 Task: For heading Arial Rounded MT Bold with Underline.  font size for heading26,  'Change the font style of data to'Browallia New.  and font size to 18,  Change the alignment of both headline & data to Align middle & Align Text left.  In the sheet  BudgetPlan templatesbook
Action: Mouse moved to (63, 116)
Screenshot: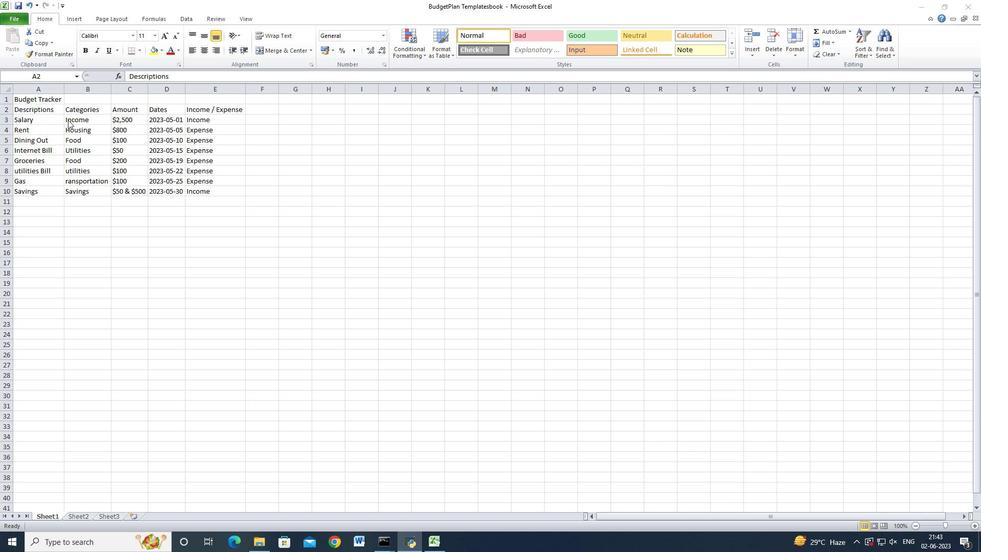 
Action: Mouse pressed left at (63, 116)
Screenshot: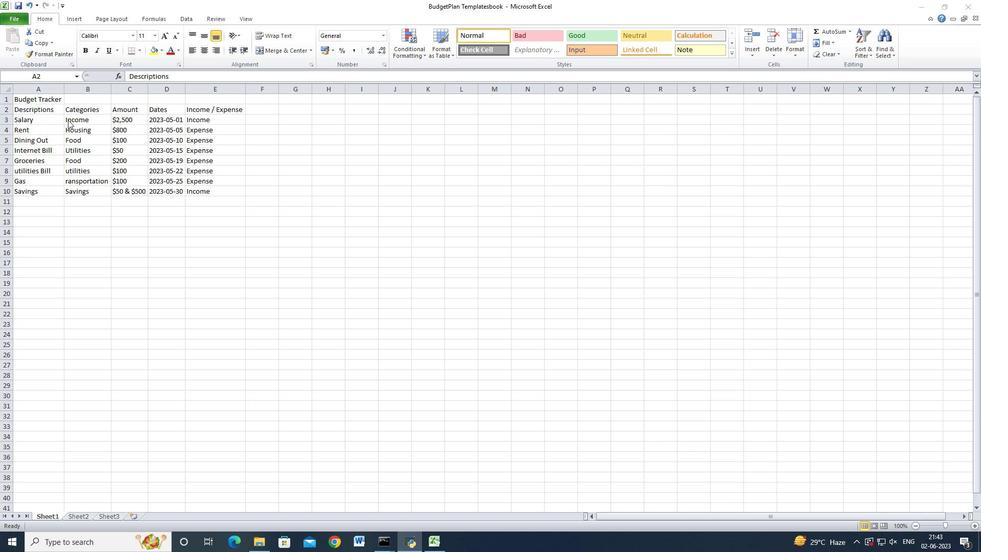 
Action: Mouse moved to (43, 100)
Screenshot: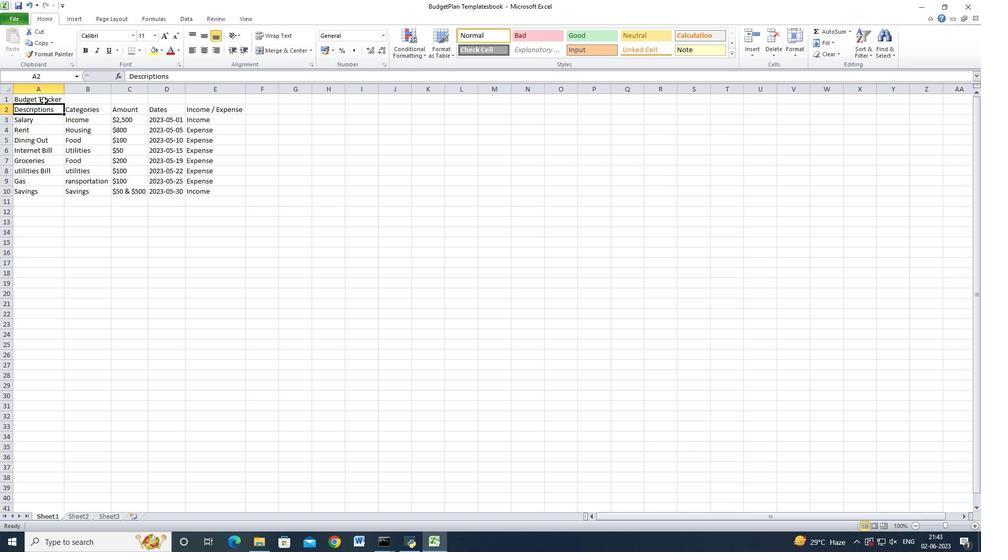 
Action: Mouse pressed left at (43, 100)
Screenshot: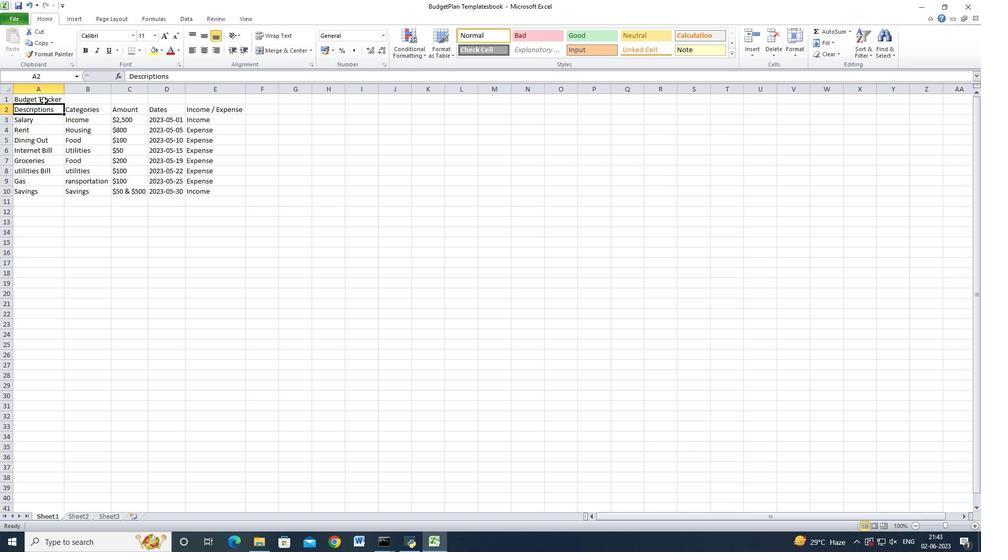 
Action: Mouse moved to (259, 49)
Screenshot: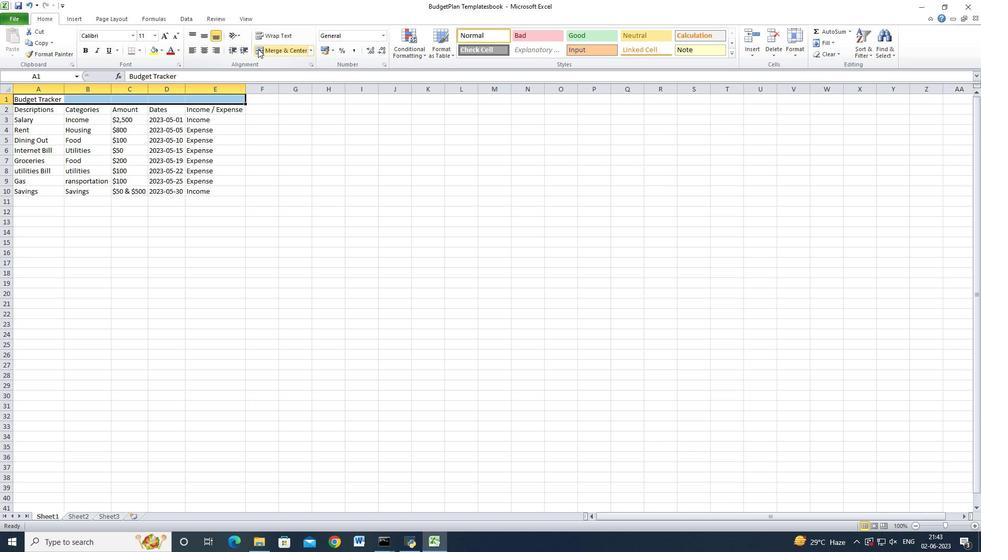 
Action: Mouse pressed left at (259, 49)
Screenshot: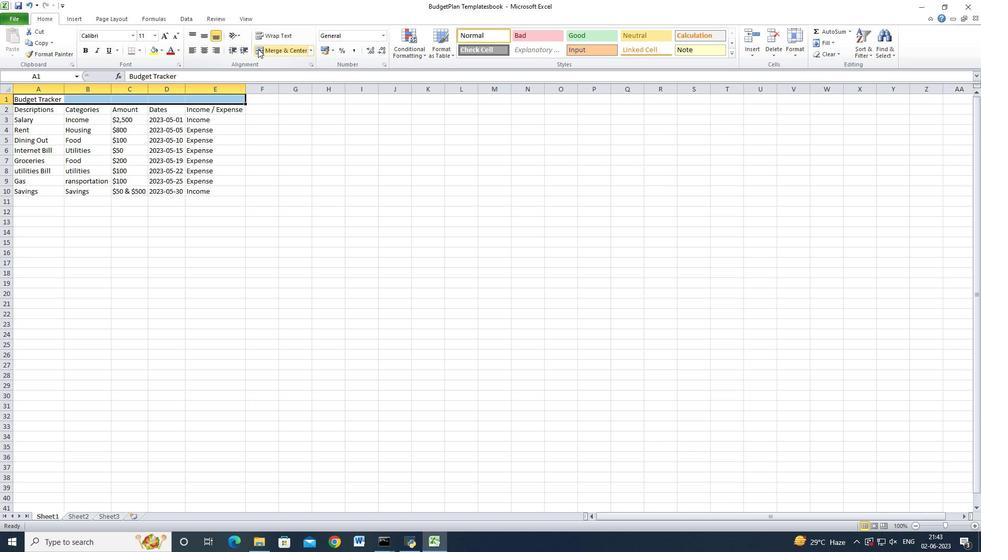 
Action: Mouse moved to (132, 36)
Screenshot: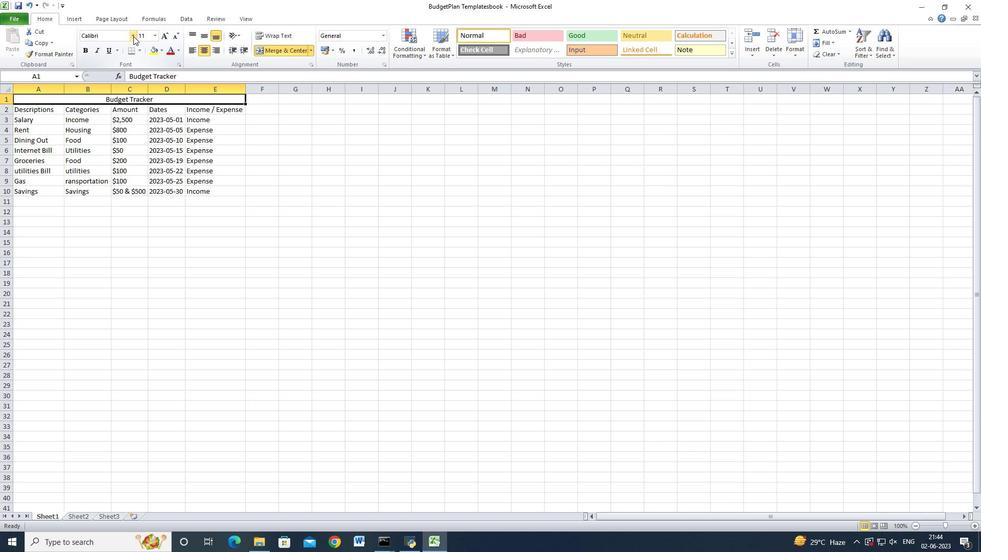 
Action: Mouse pressed left at (132, 36)
Screenshot: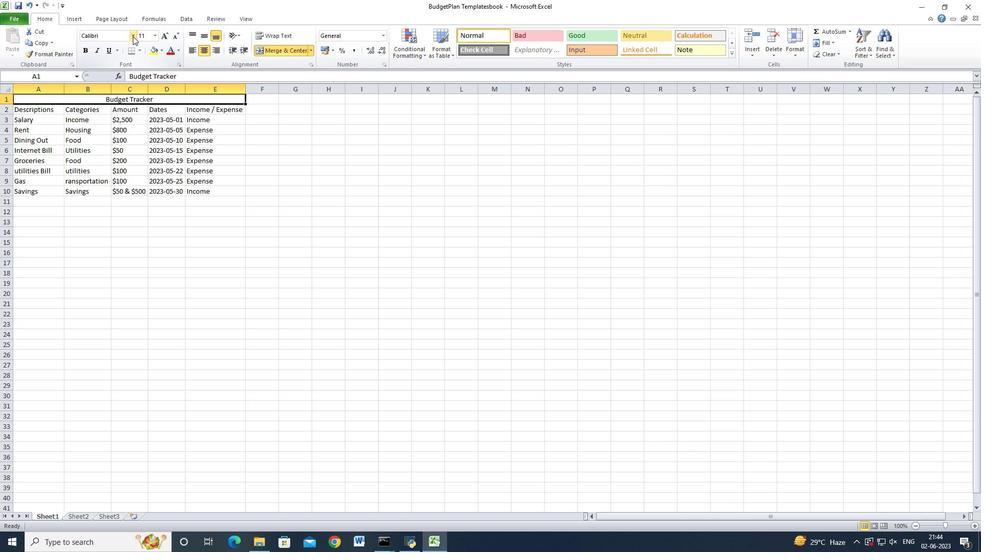 
Action: Mouse moved to (153, 155)
Screenshot: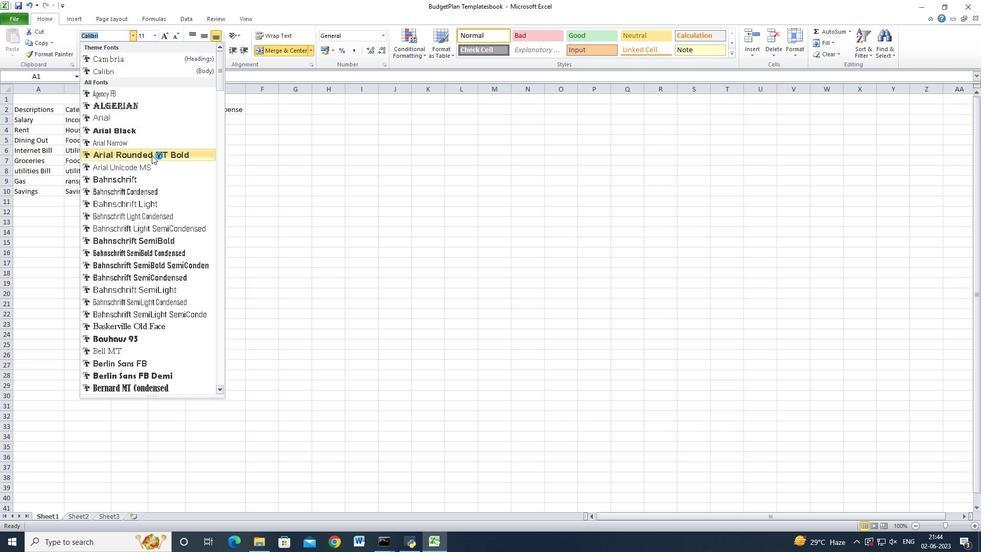 
Action: Mouse pressed left at (153, 155)
Screenshot: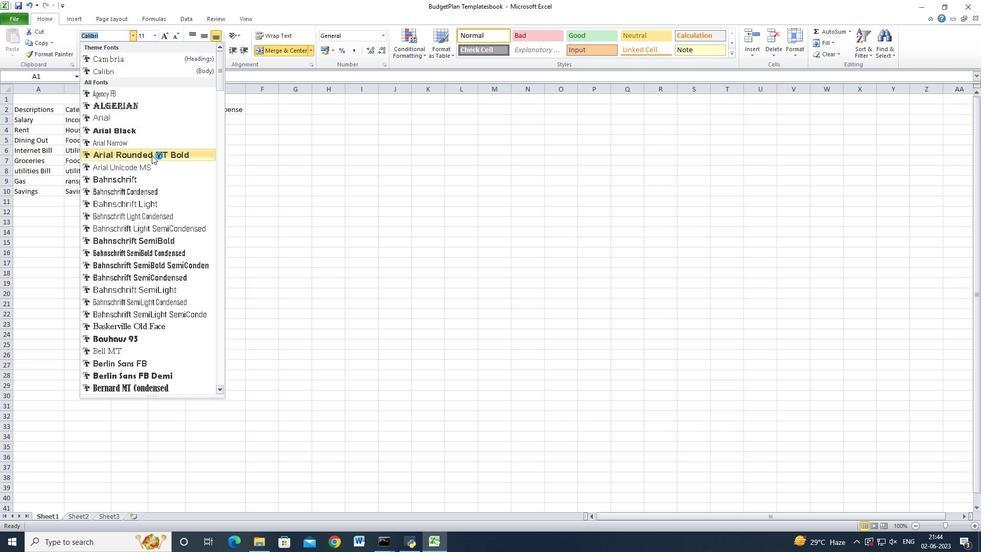 
Action: Mouse moved to (109, 50)
Screenshot: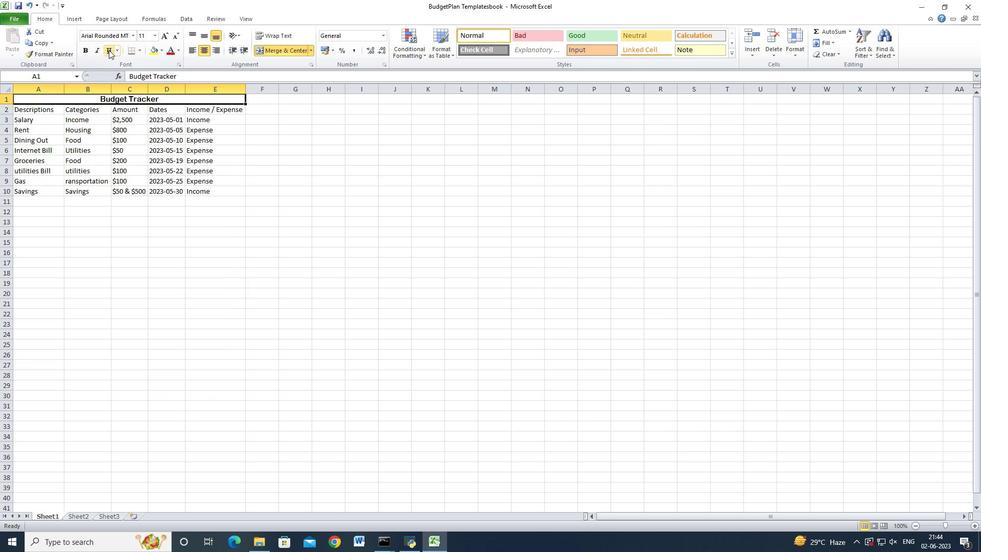 
Action: Mouse pressed left at (109, 50)
Screenshot: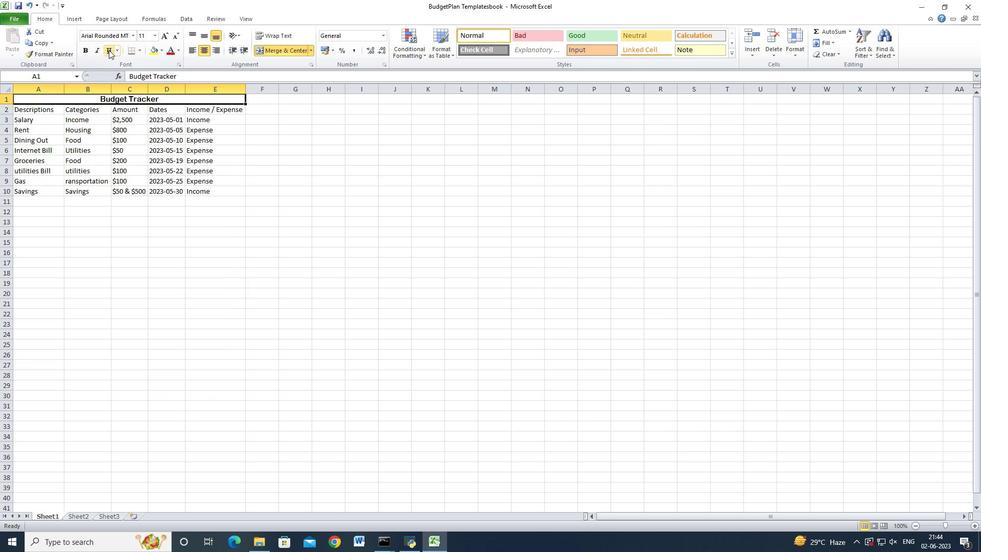 
Action: Mouse moved to (158, 36)
Screenshot: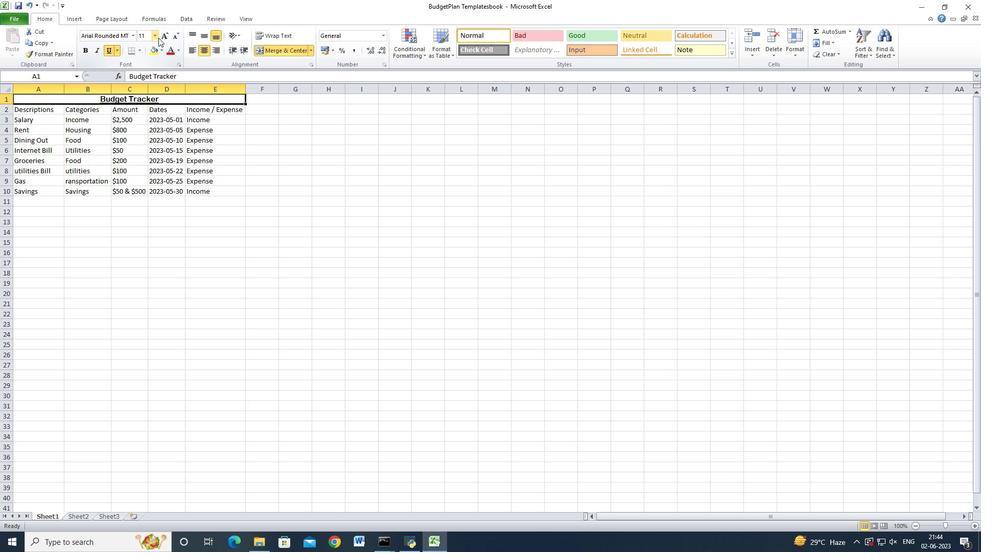 
Action: Mouse pressed left at (158, 36)
Screenshot: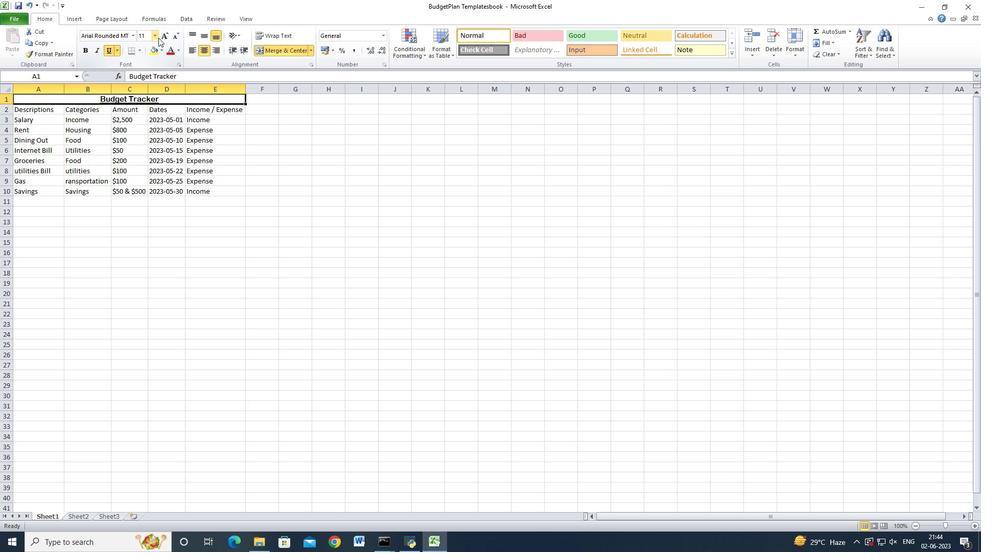 
Action: Mouse moved to (154, 33)
Screenshot: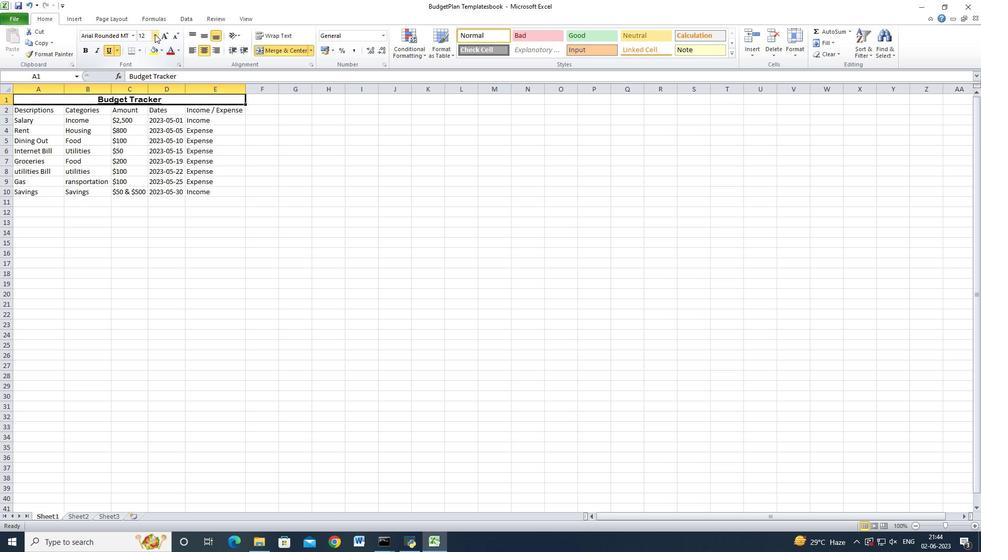 
Action: Mouse pressed left at (154, 33)
Screenshot: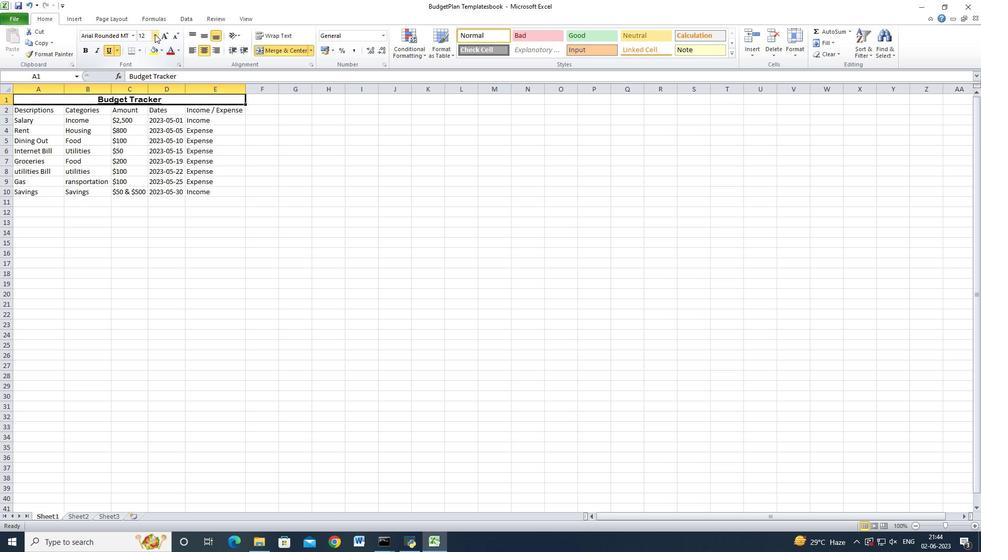 
Action: Mouse moved to (142, 141)
Screenshot: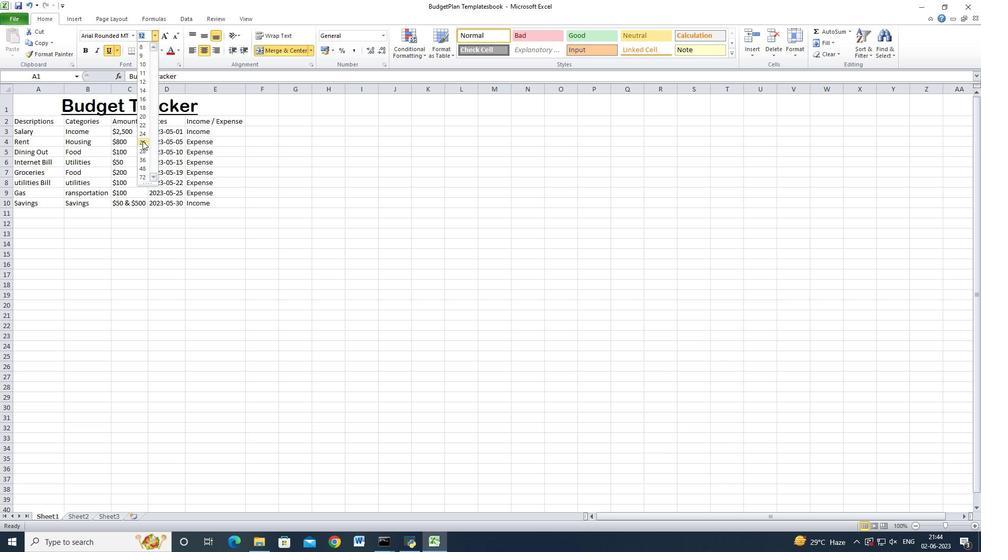 
Action: Mouse pressed left at (142, 141)
Screenshot: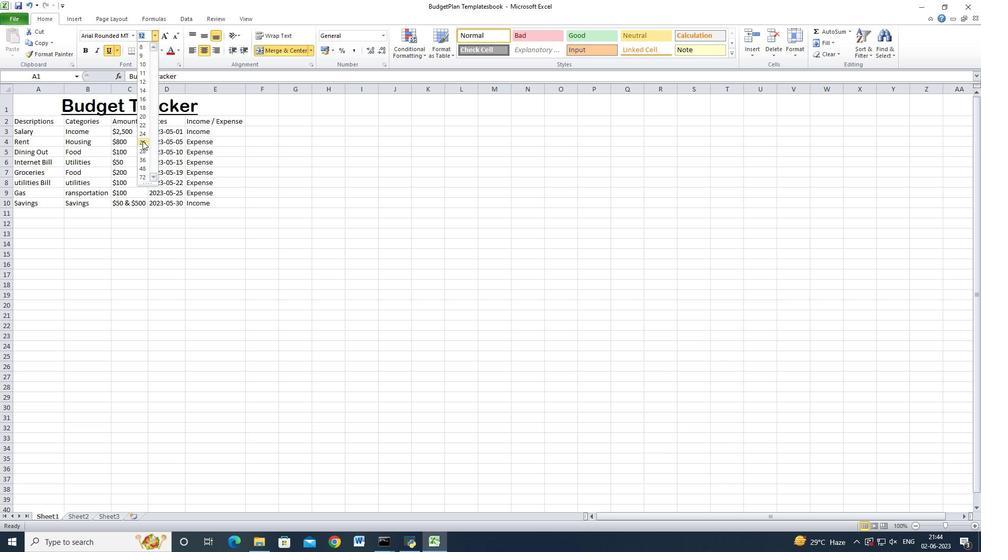 
Action: Mouse moved to (64, 147)
Screenshot: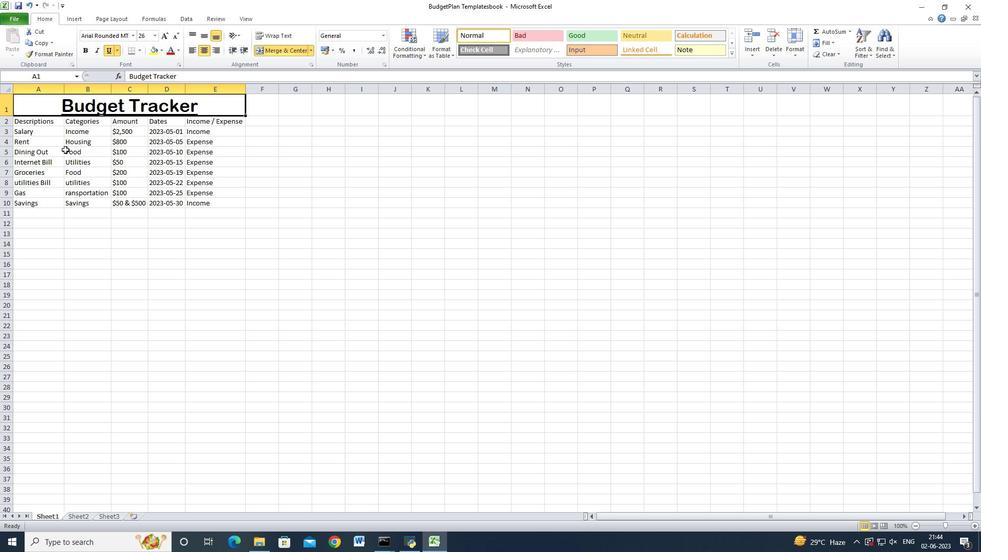 
Action: Mouse pressed left at (64, 147)
Screenshot: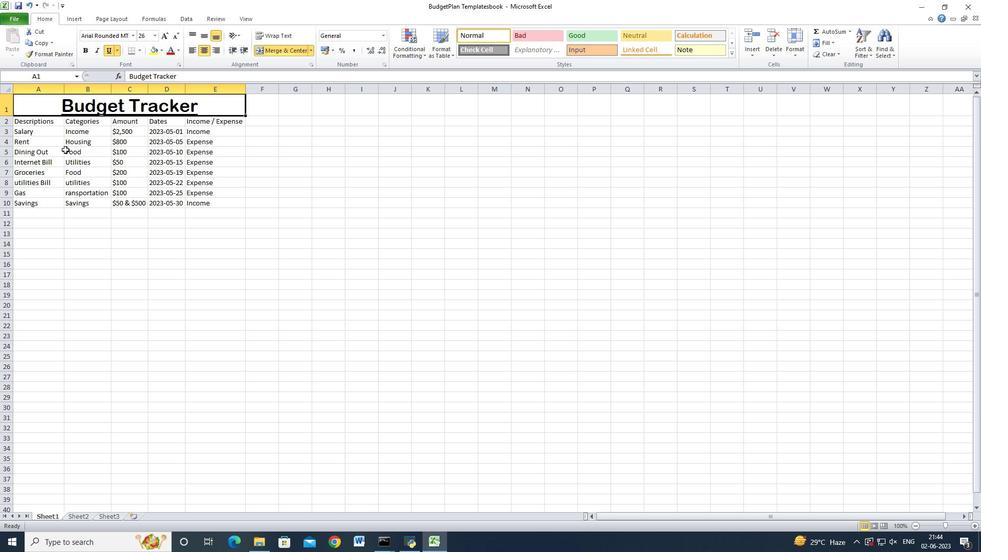 
Action: Mouse moved to (41, 123)
Screenshot: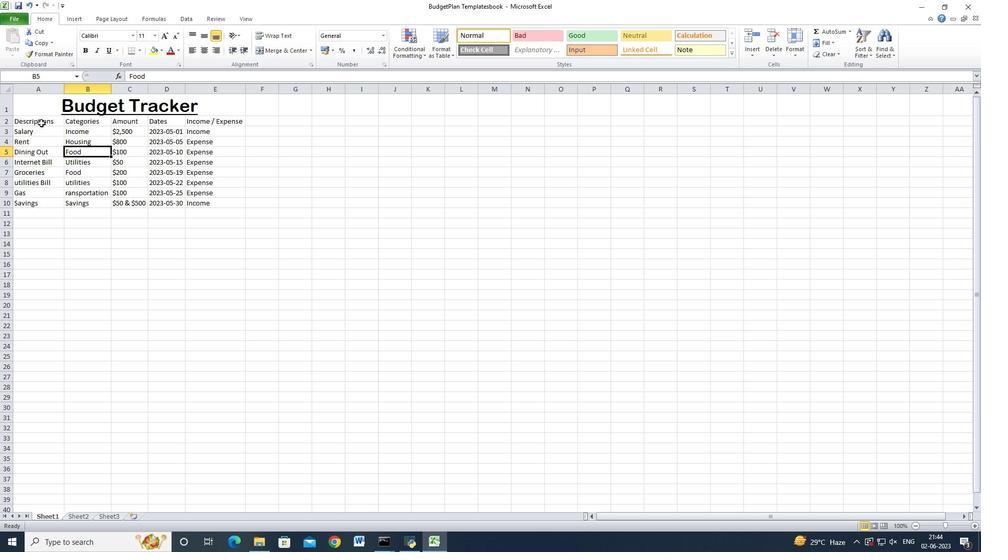 
Action: Mouse pressed left at (41, 123)
Screenshot: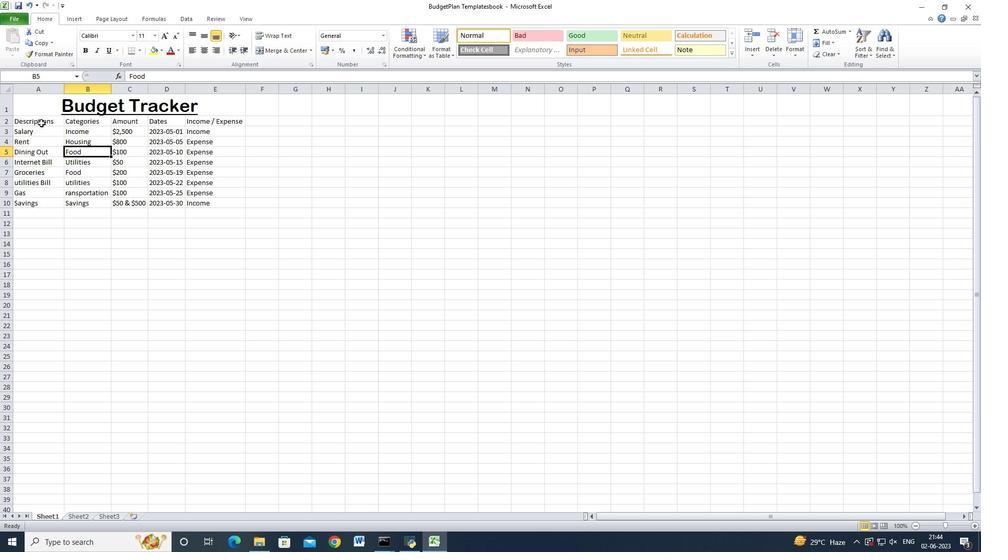 
Action: Mouse moved to (130, 36)
Screenshot: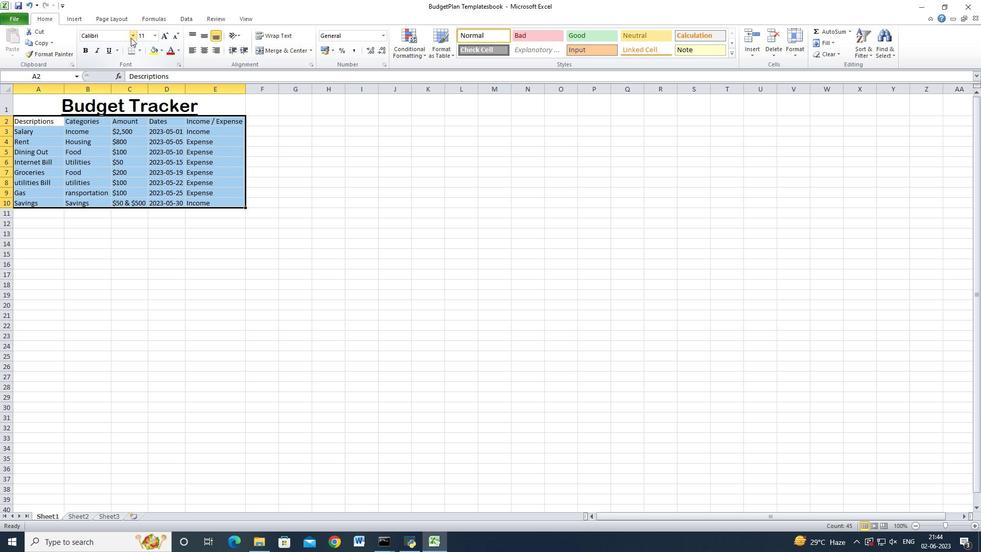 
Action: Mouse pressed left at (130, 36)
Screenshot: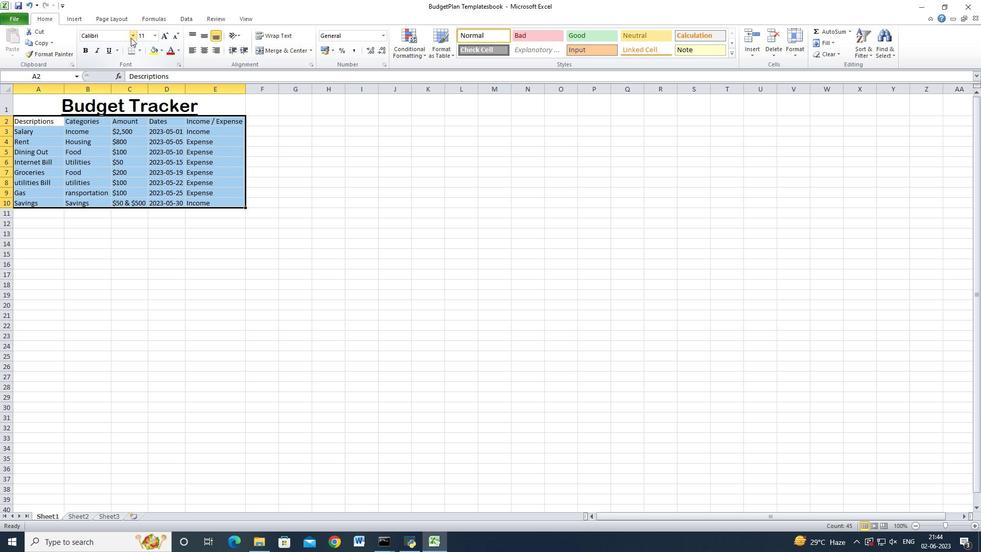 
Action: Mouse moved to (134, 43)
Screenshot: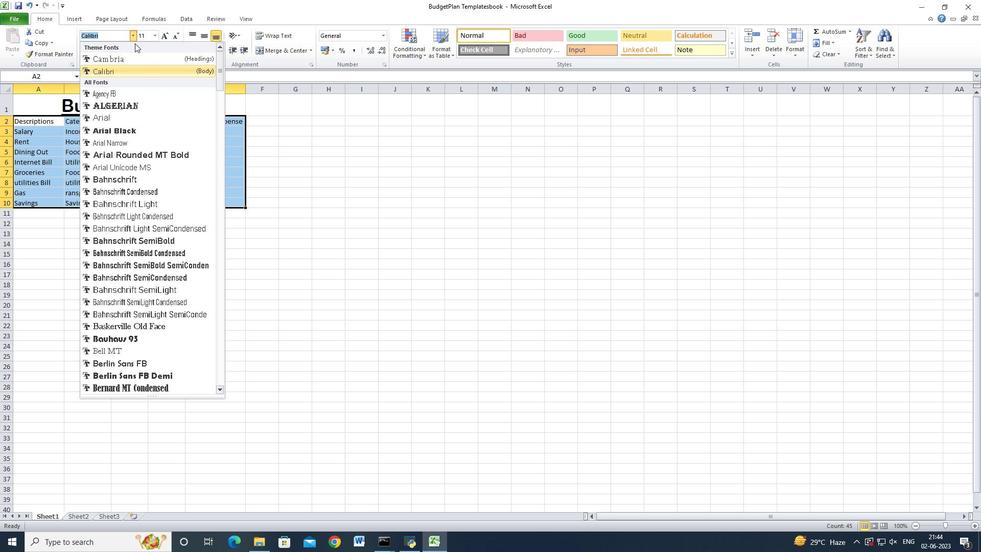 
Action: Key pressed browallia<Key.space>new<Key.enter>
Screenshot: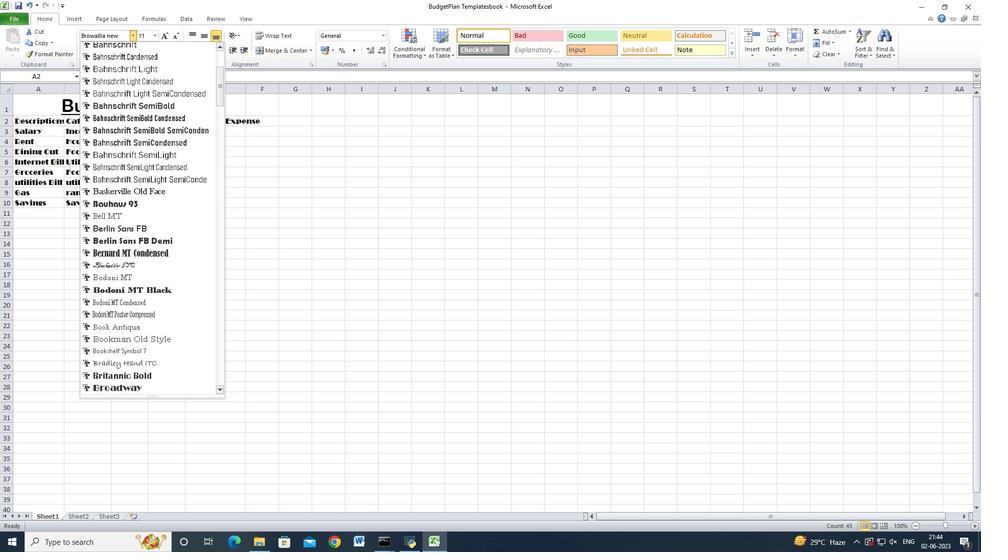 
Action: Mouse moved to (156, 34)
Screenshot: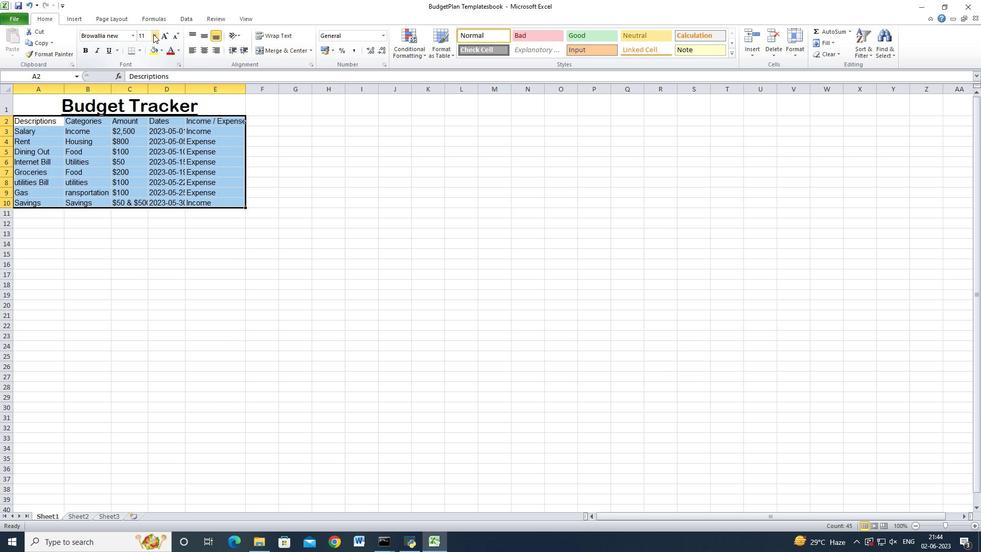 
Action: Mouse pressed left at (154, 34)
Screenshot: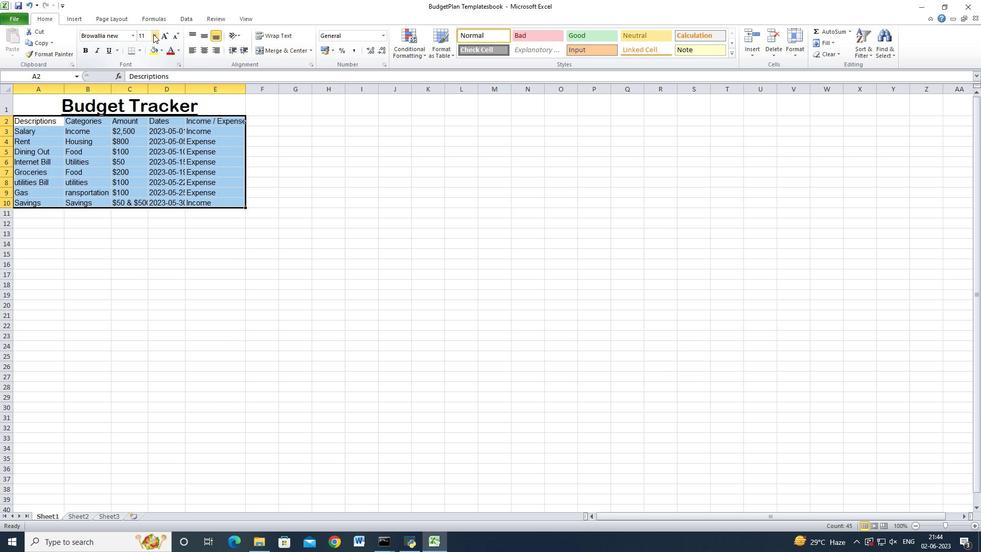 
Action: Mouse moved to (145, 108)
Screenshot: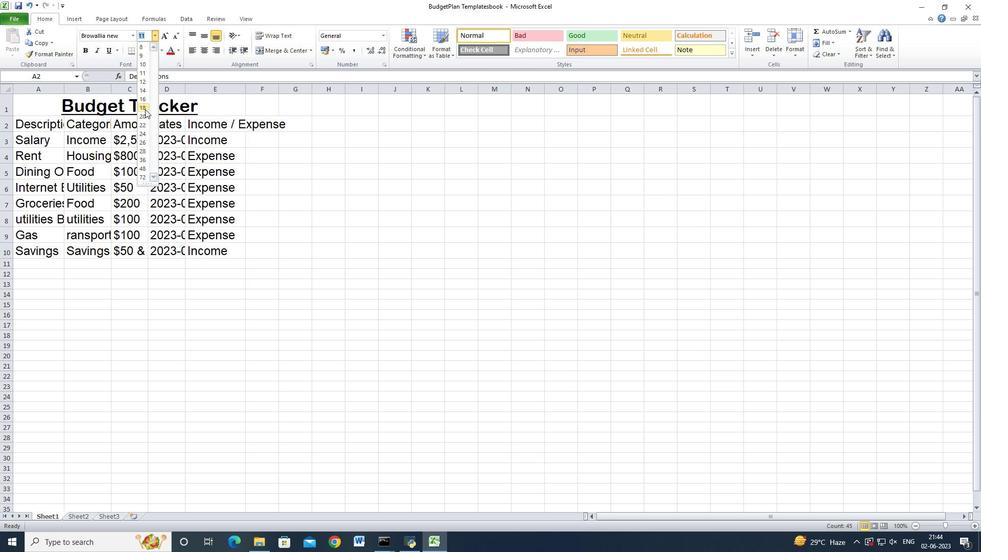 
Action: Mouse pressed left at (145, 108)
Screenshot: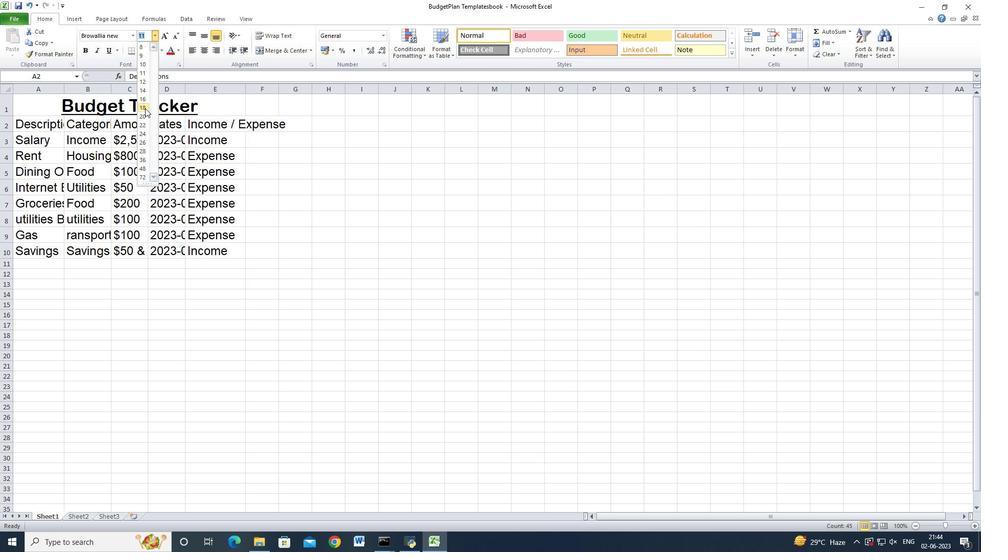 
Action: Mouse moved to (109, 166)
Screenshot: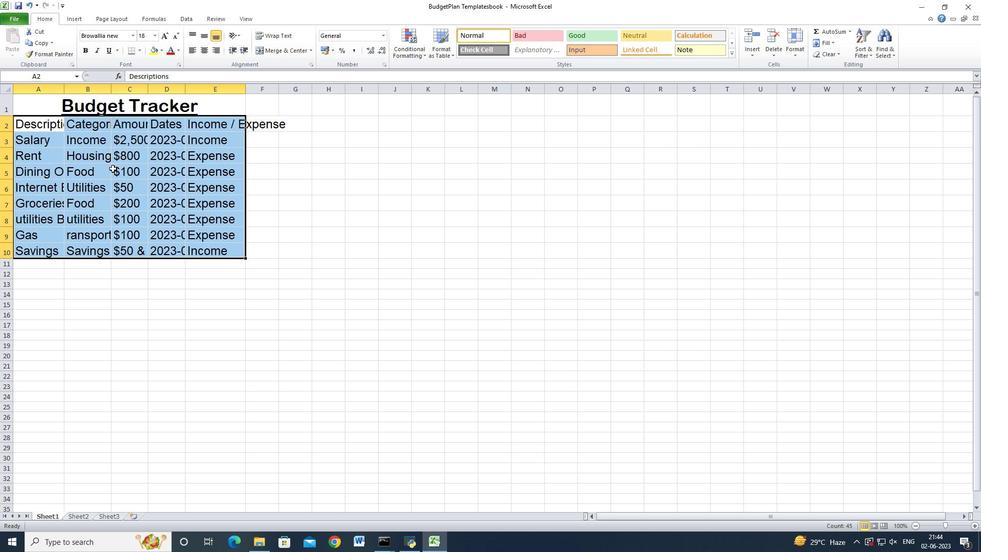 
Action: Mouse pressed left at (109, 166)
Screenshot: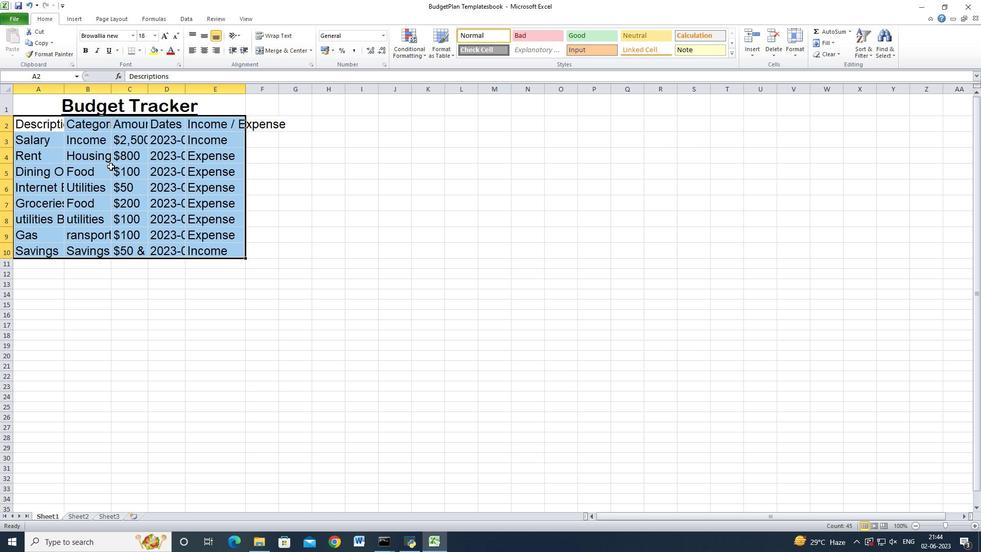 
Action: Mouse moved to (36, 106)
Screenshot: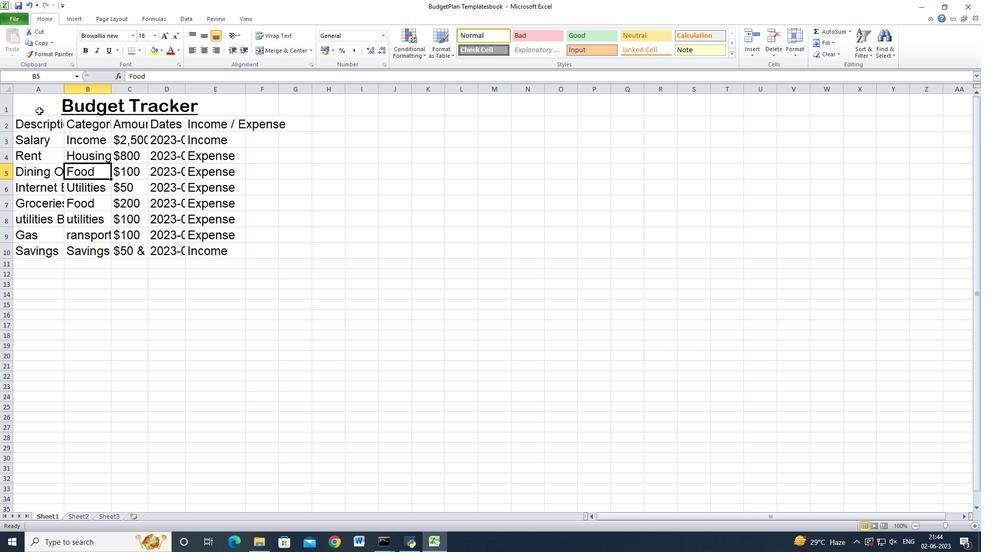 
Action: Mouse pressed left at (36, 106)
Screenshot: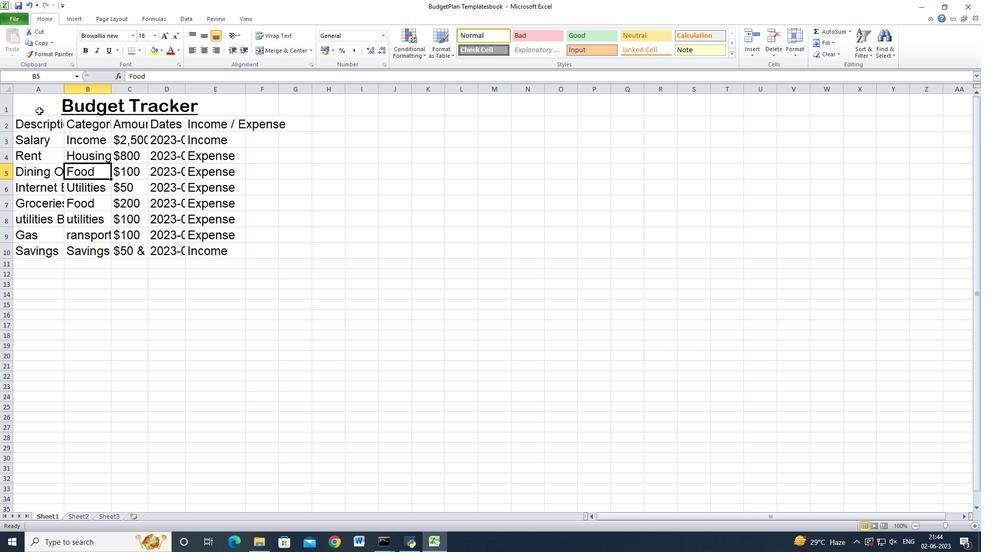 
Action: Mouse moved to (204, 34)
Screenshot: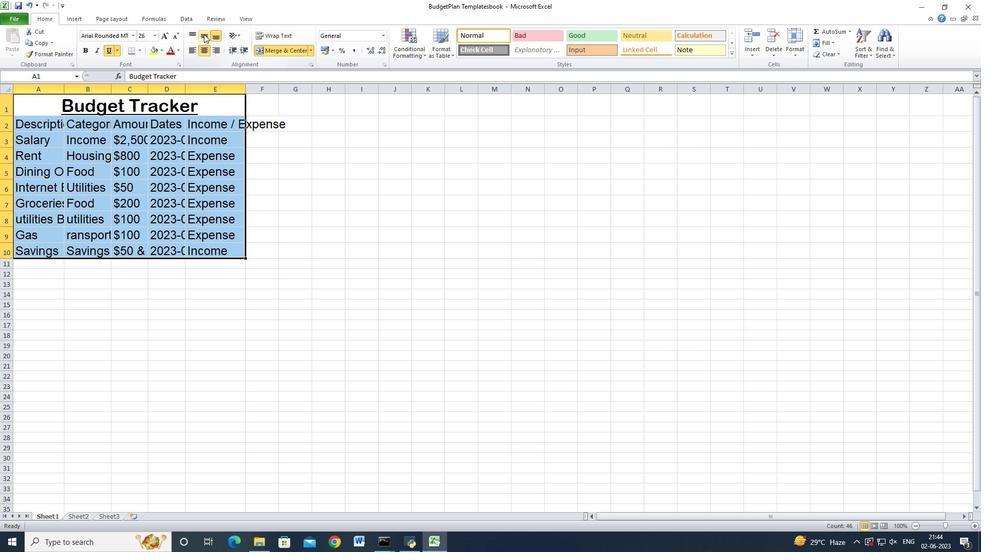 
Action: Mouse pressed left at (204, 34)
Screenshot: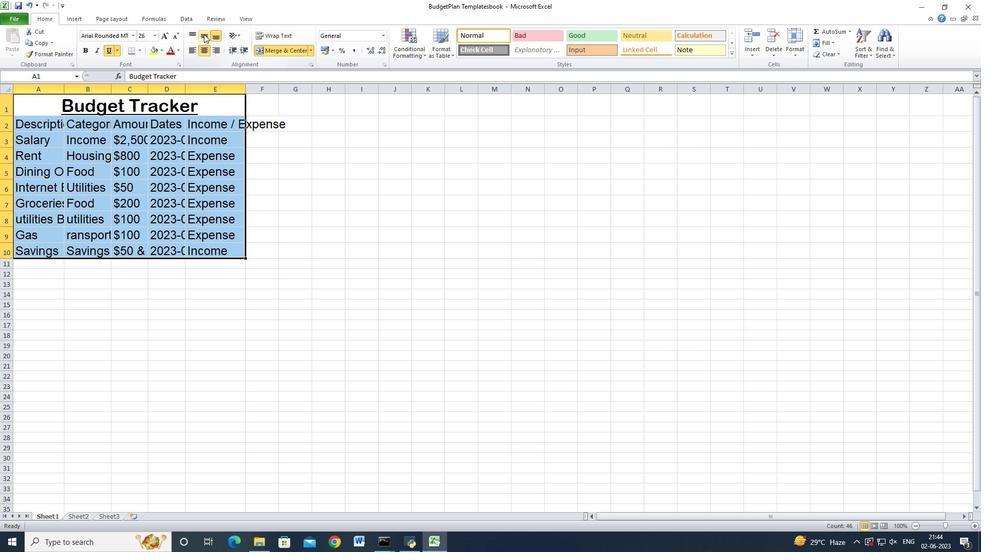 
Action: Mouse moved to (192, 50)
Screenshot: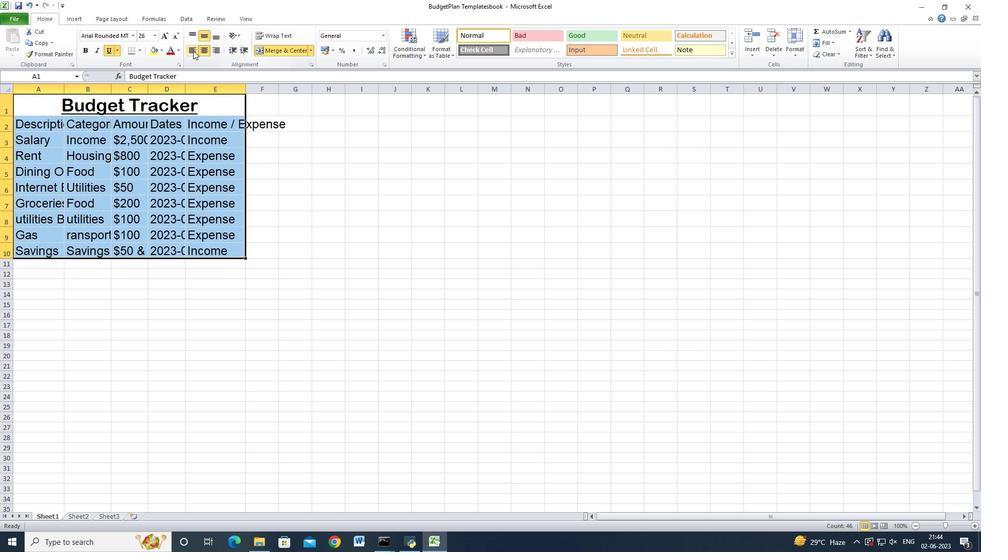 
Action: Mouse pressed left at (192, 50)
Screenshot: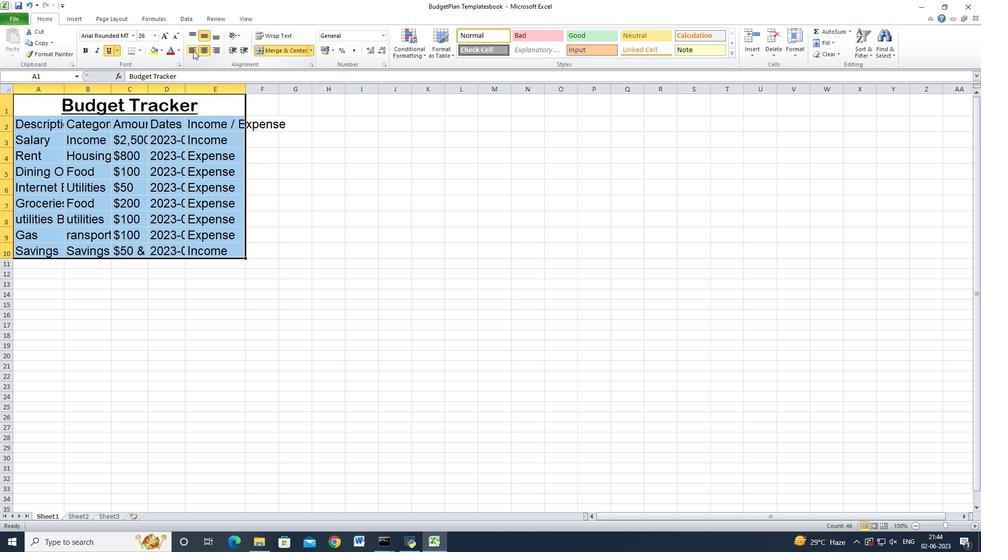 
Action: Mouse moved to (5, 90)
Screenshot: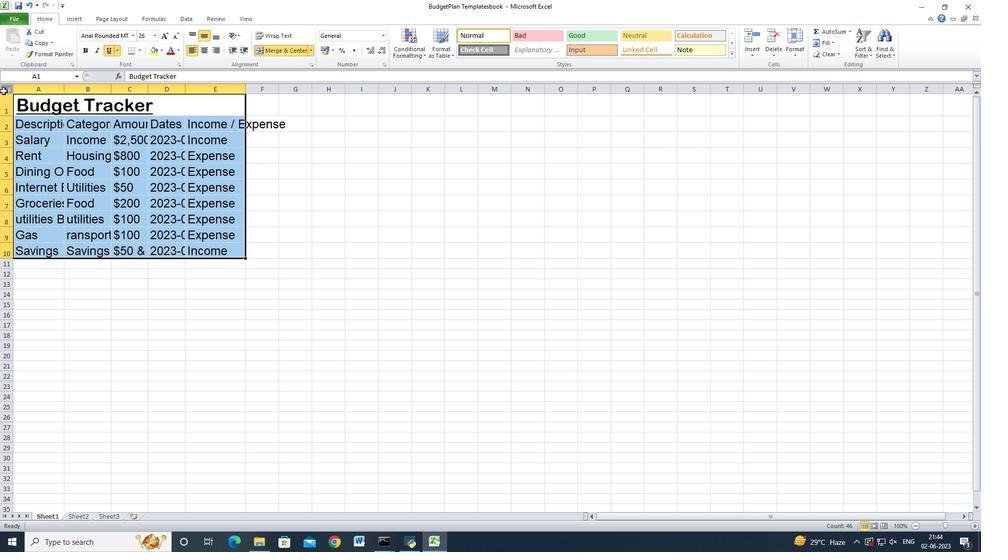 
Action: Mouse pressed left at (5, 90)
Screenshot: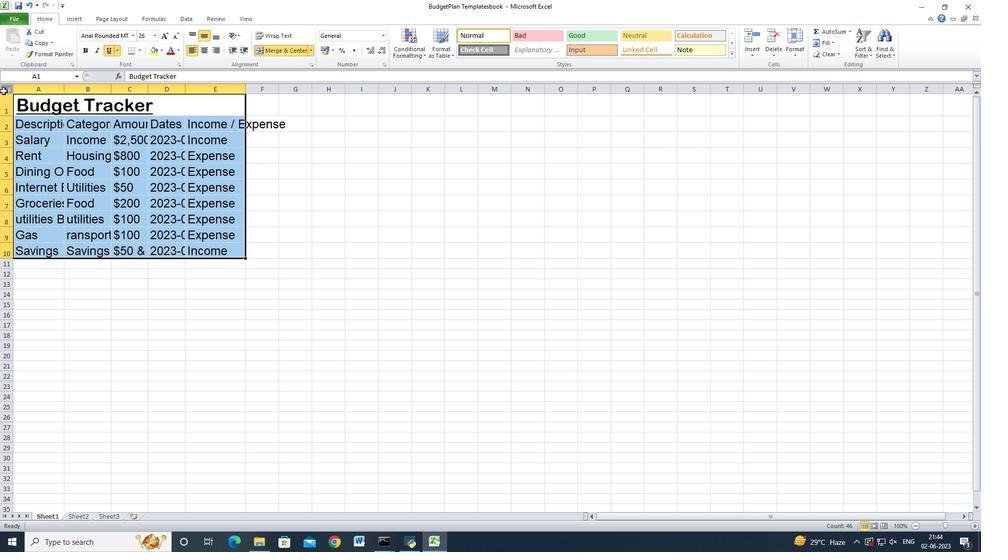 
Action: Mouse moved to (66, 88)
Screenshot: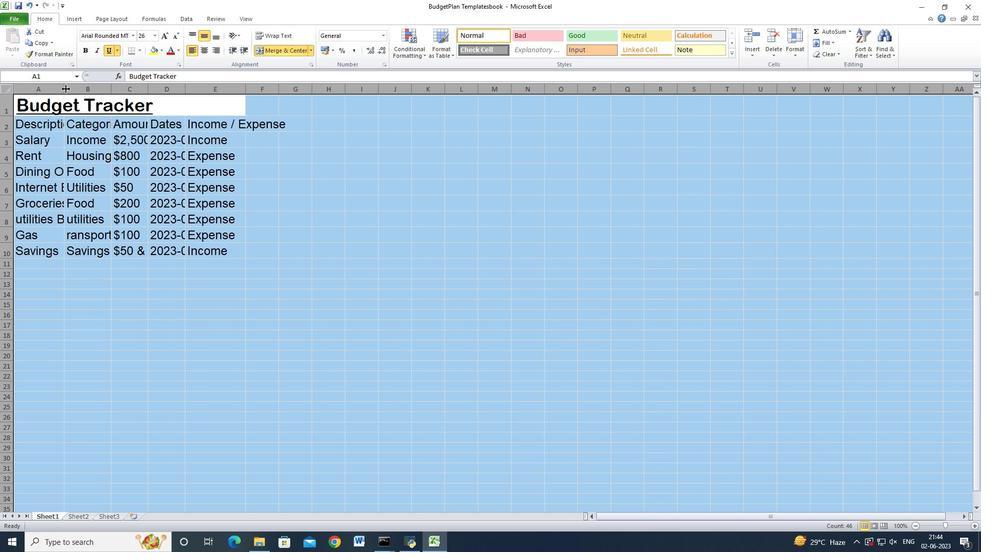 
Action: Mouse pressed left at (66, 88)
Screenshot: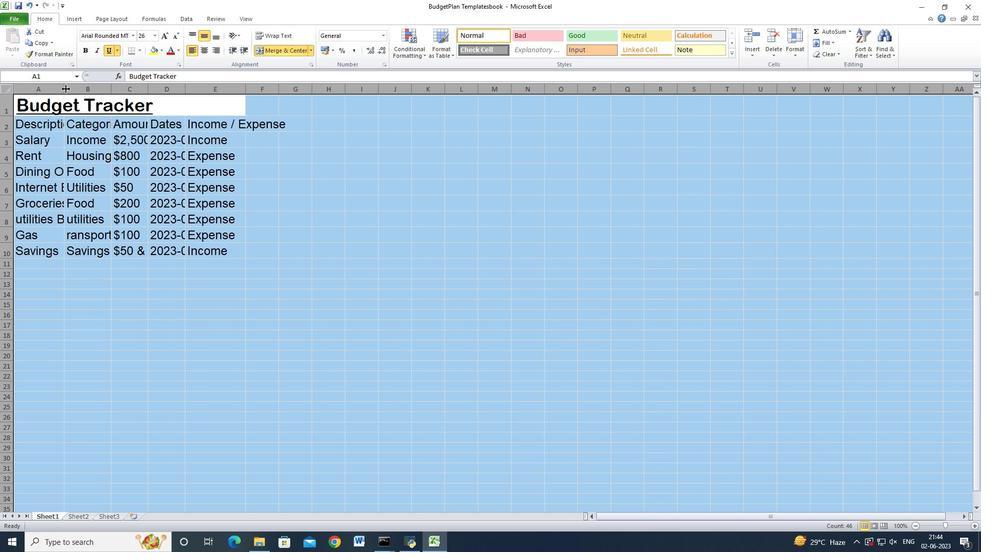 
Action: Mouse pressed left at (66, 88)
Screenshot: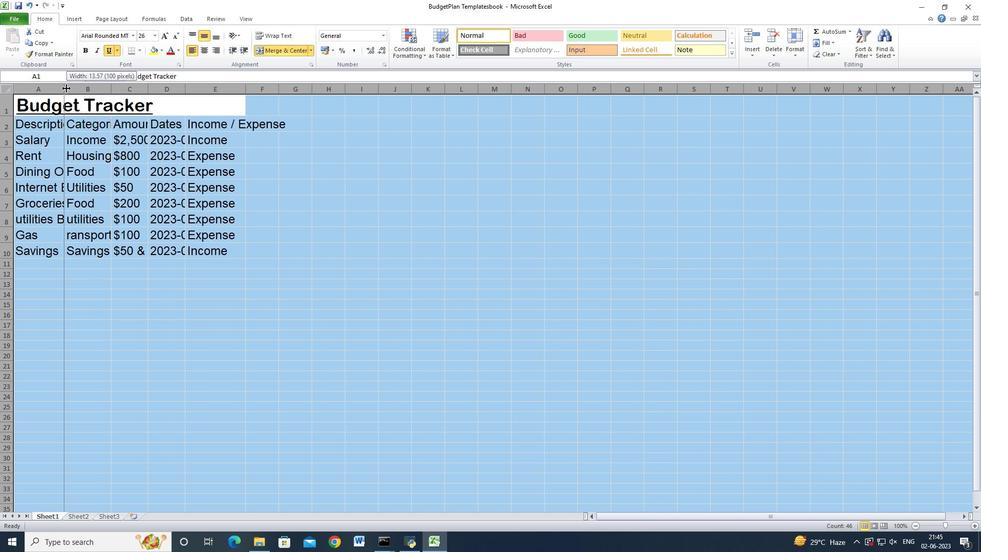 
Action: Mouse moved to (177, 142)
Screenshot: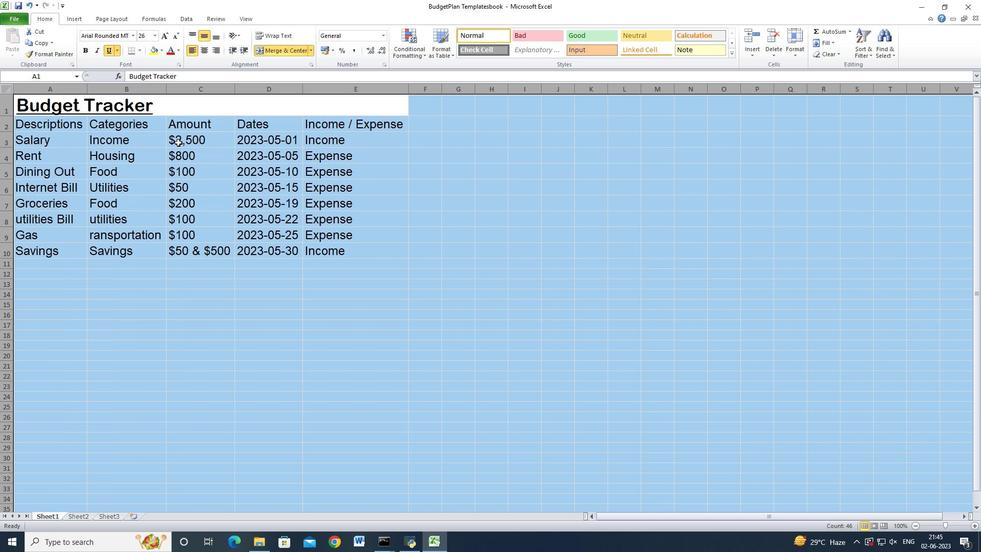 
Action: Mouse pressed left at (177, 142)
Screenshot: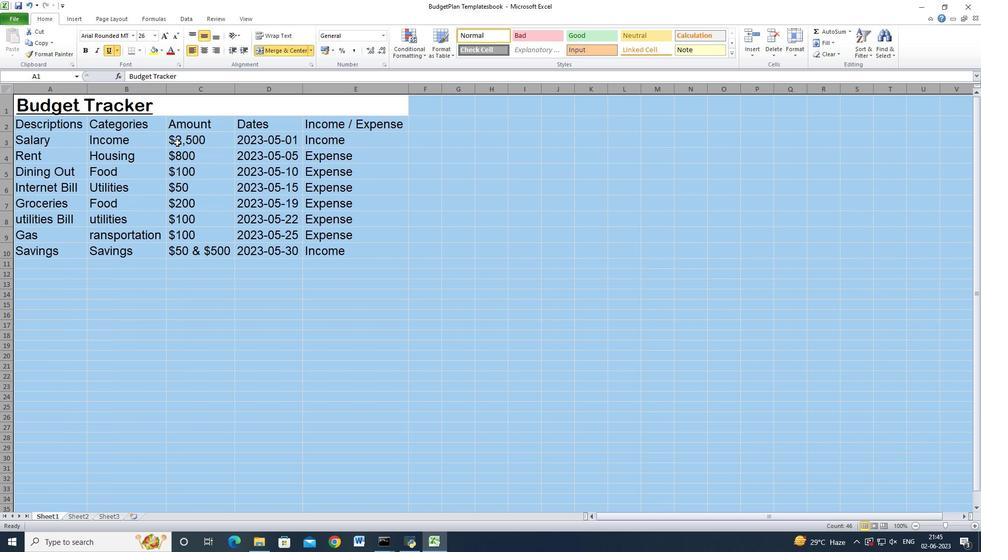
